 Task: Find restaurants with Steak cuisine.
Action: Mouse moved to (388, 108)
Screenshot: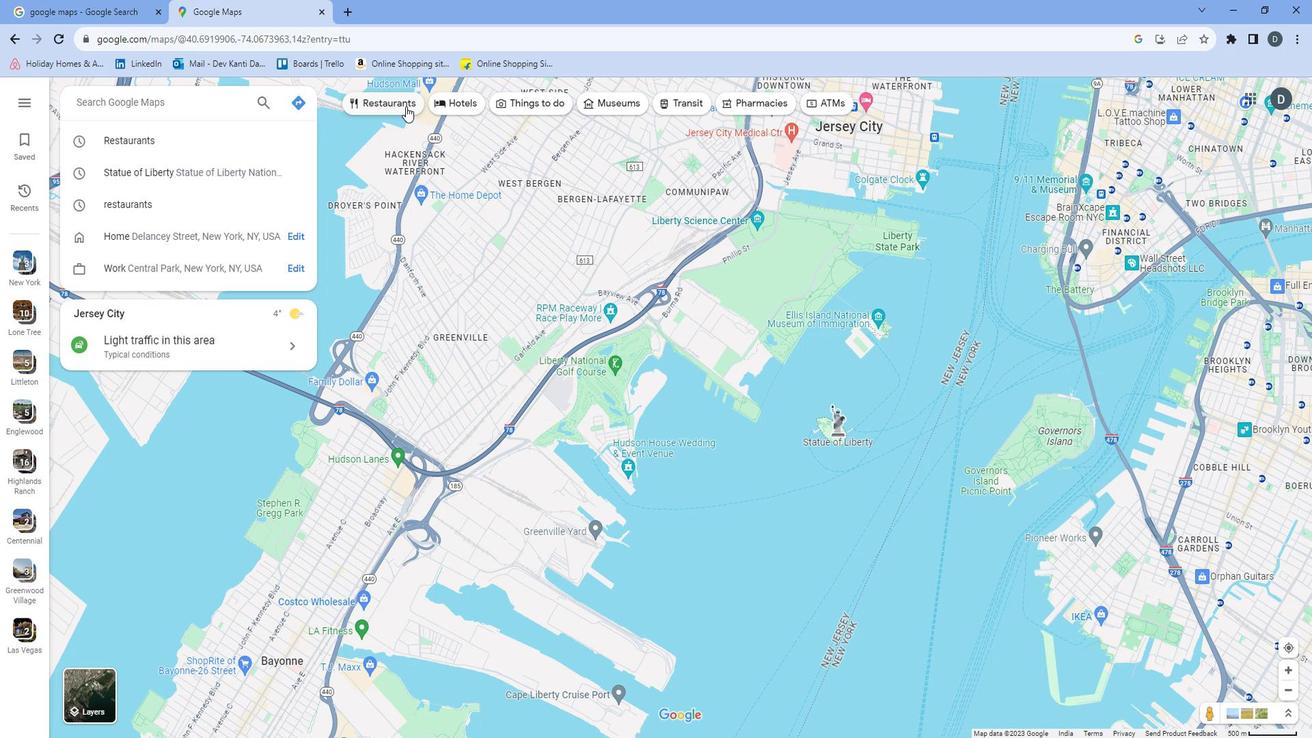 
Action: Mouse pressed left at (388, 108)
Screenshot: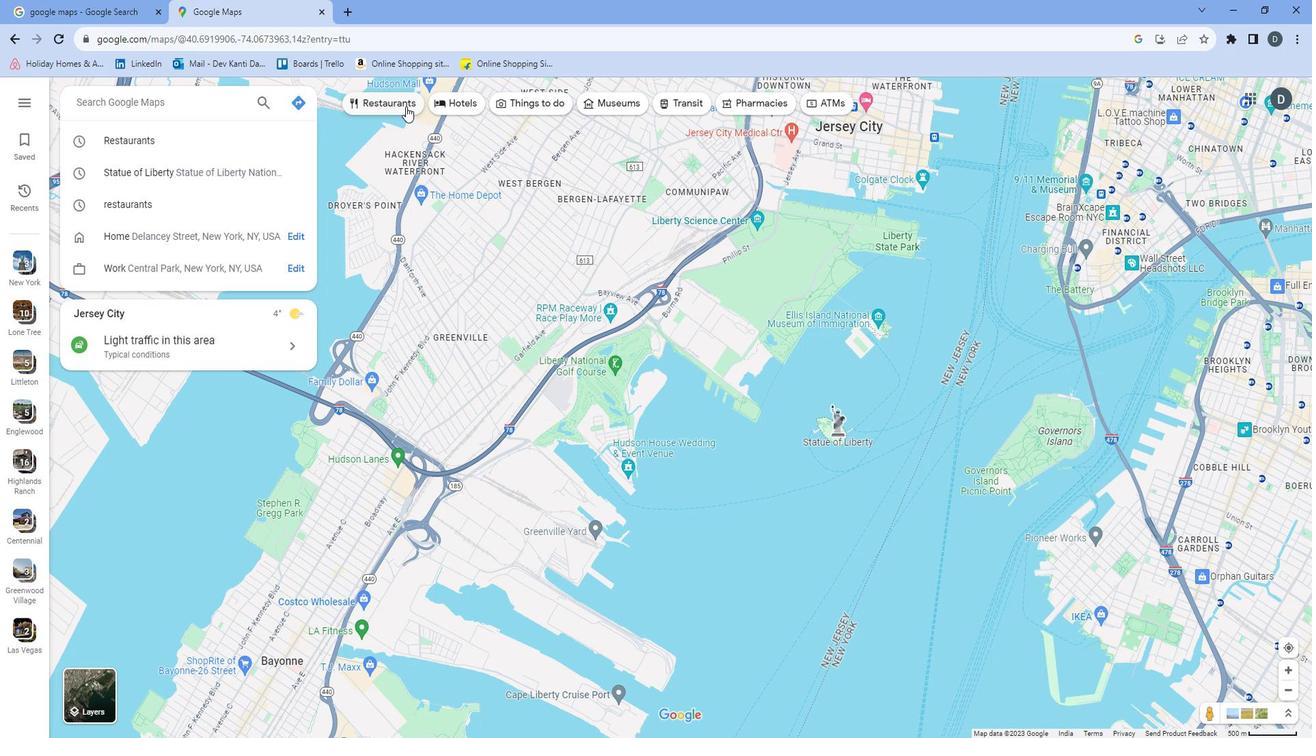 
Action: Mouse moved to (528, 106)
Screenshot: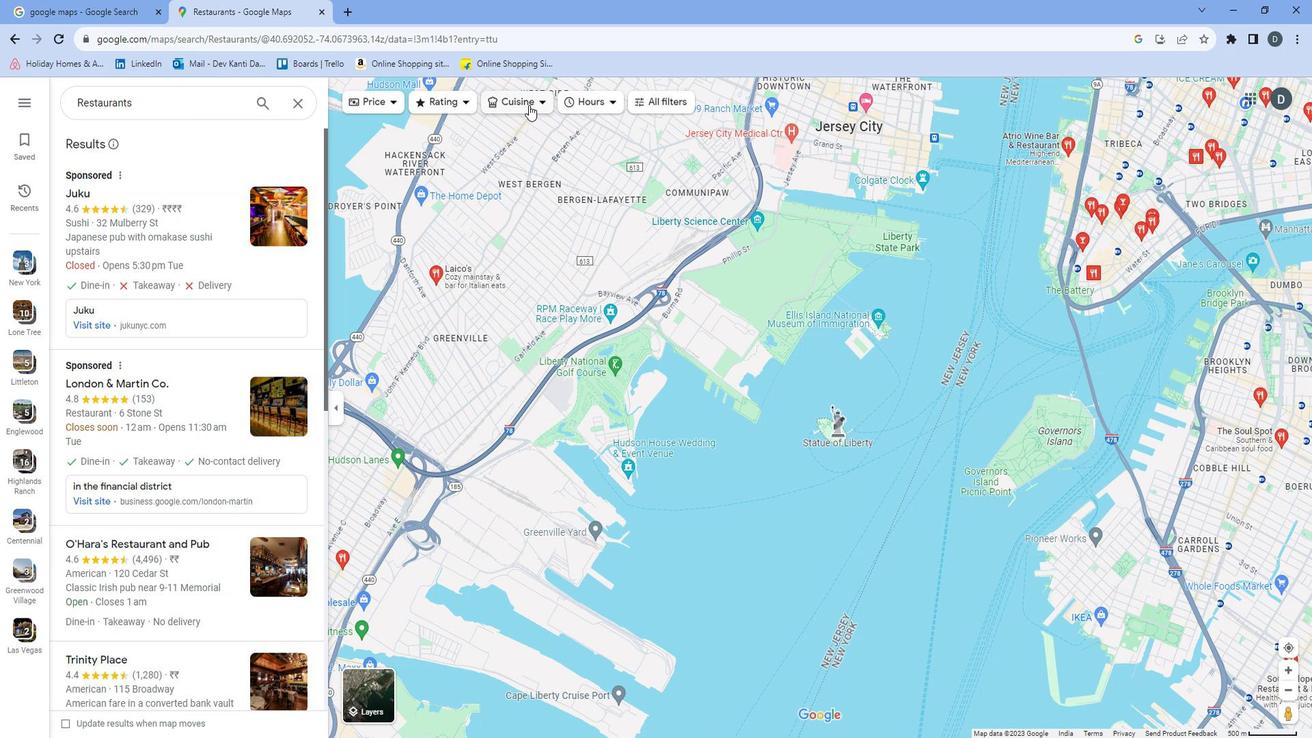 
Action: Mouse pressed left at (528, 106)
Screenshot: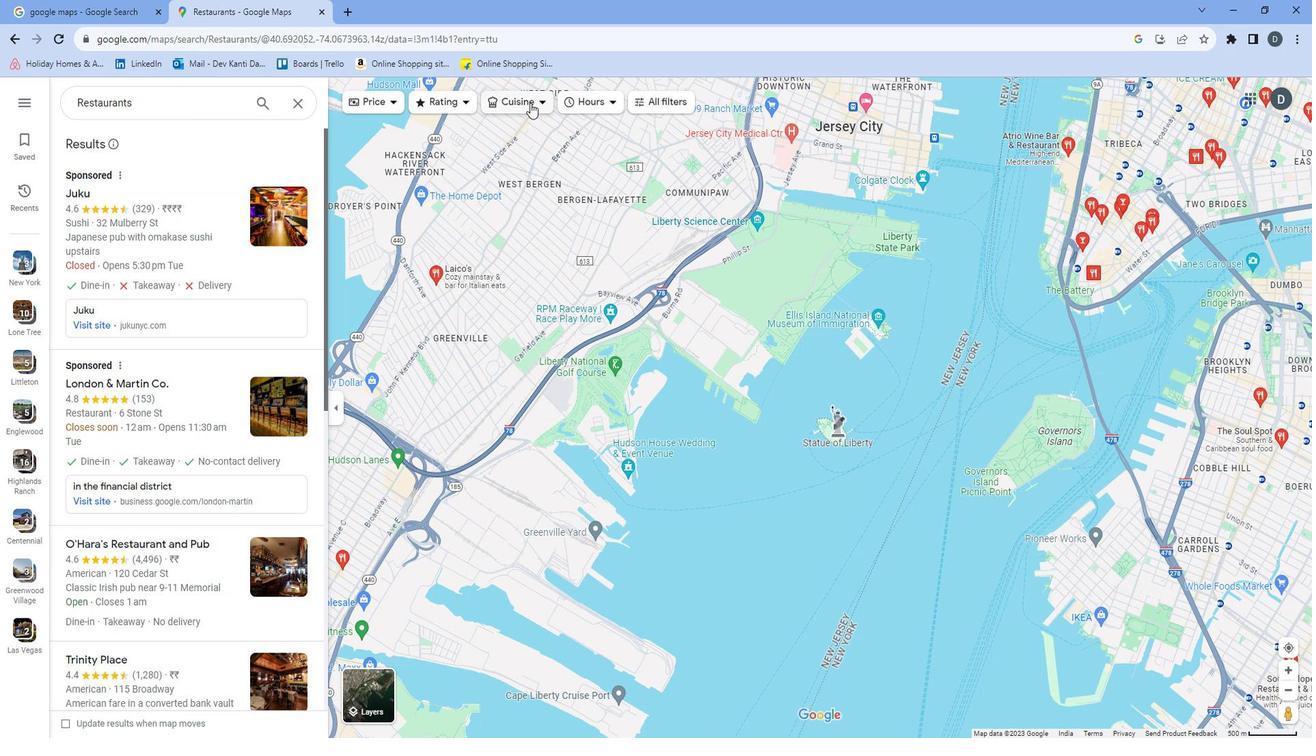 
Action: Mouse moved to (517, 408)
Screenshot: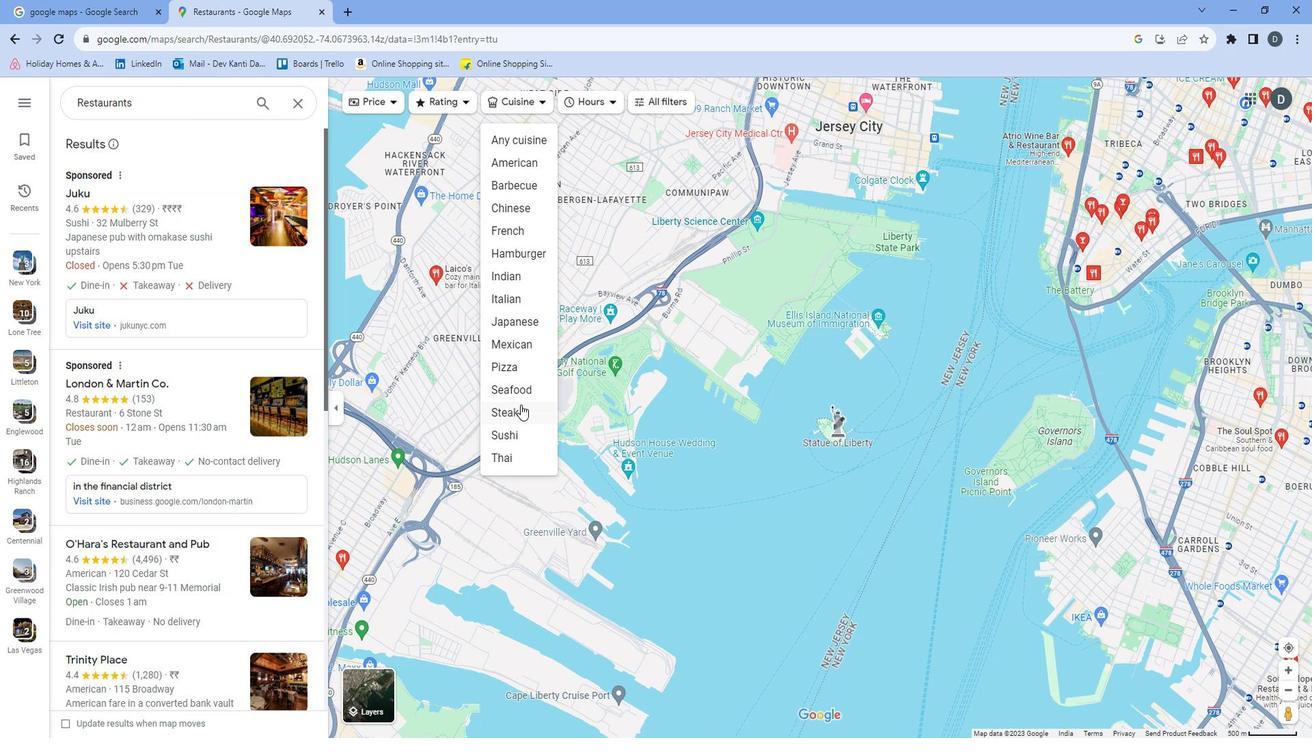 
Action: Mouse pressed left at (517, 408)
Screenshot: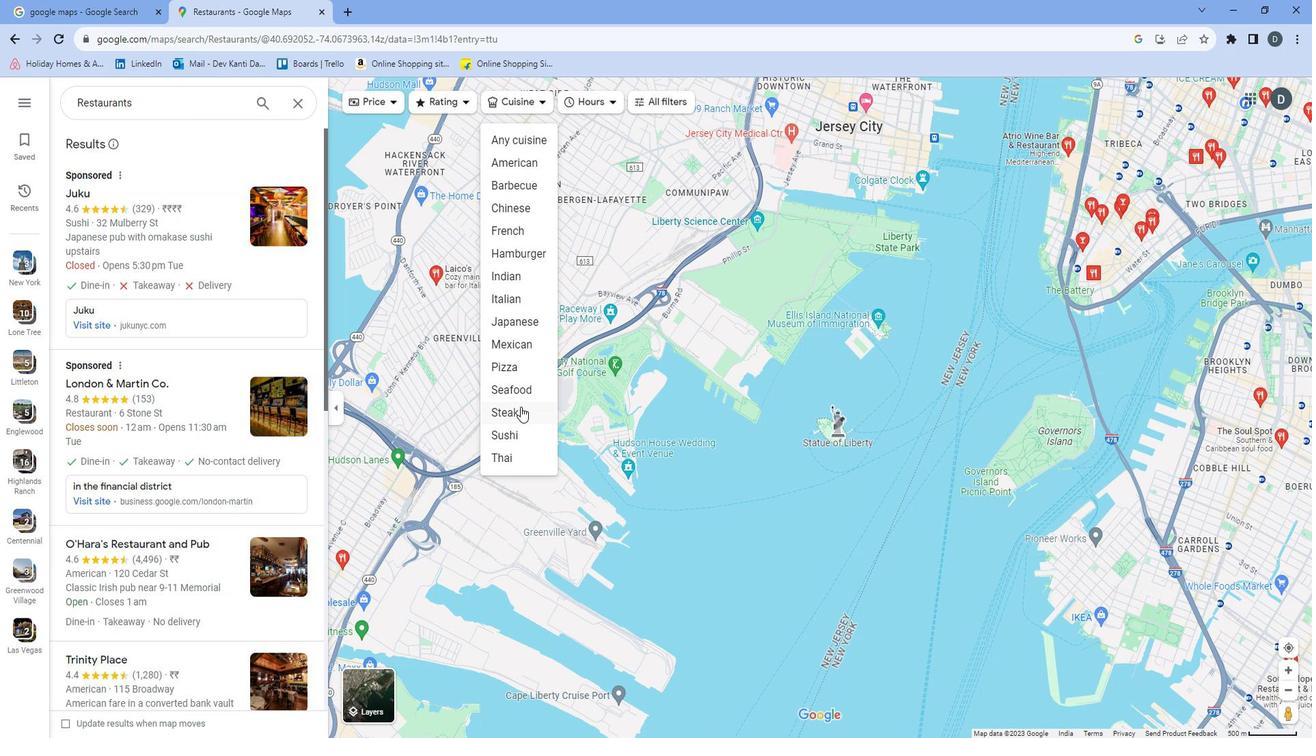
Action: Mouse moved to (772, 507)
Screenshot: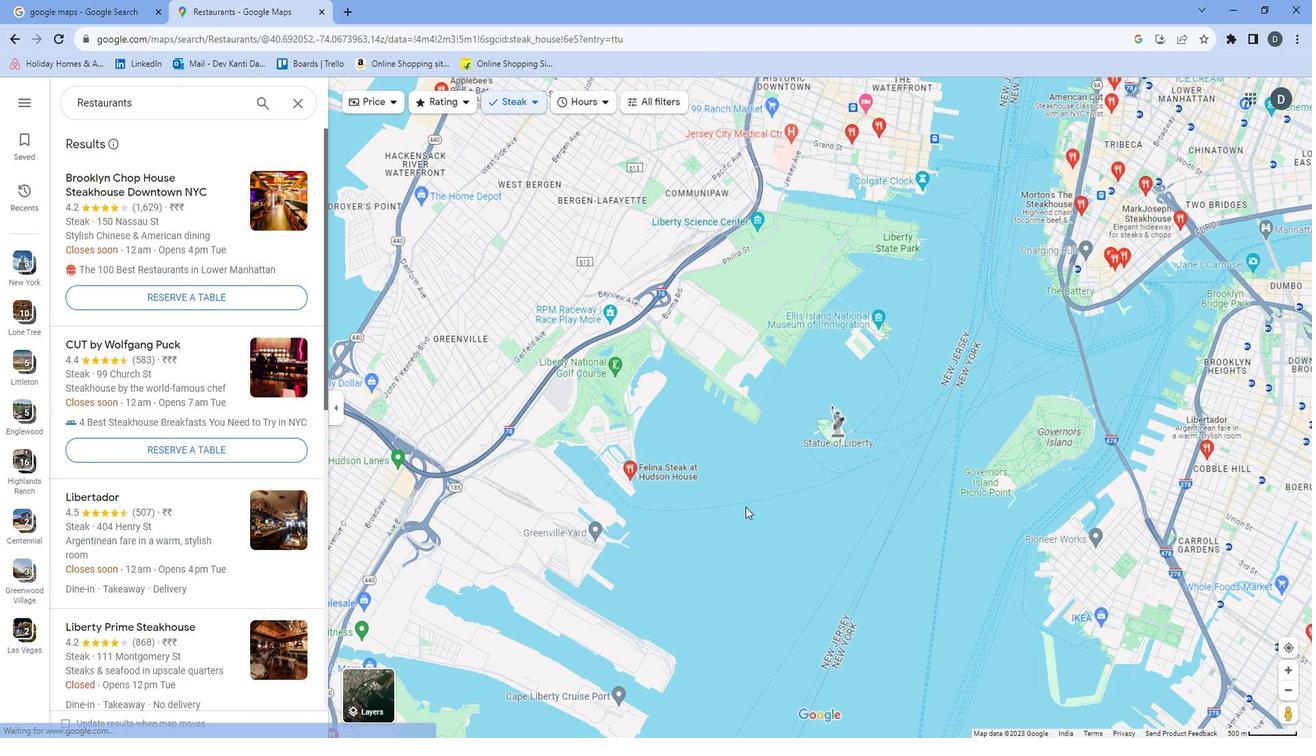 
